 Task: Set the commit message "Added the logo" for committing the file upload in the repository "Javascript".
Action: Mouse moved to (1293, 222)
Screenshot: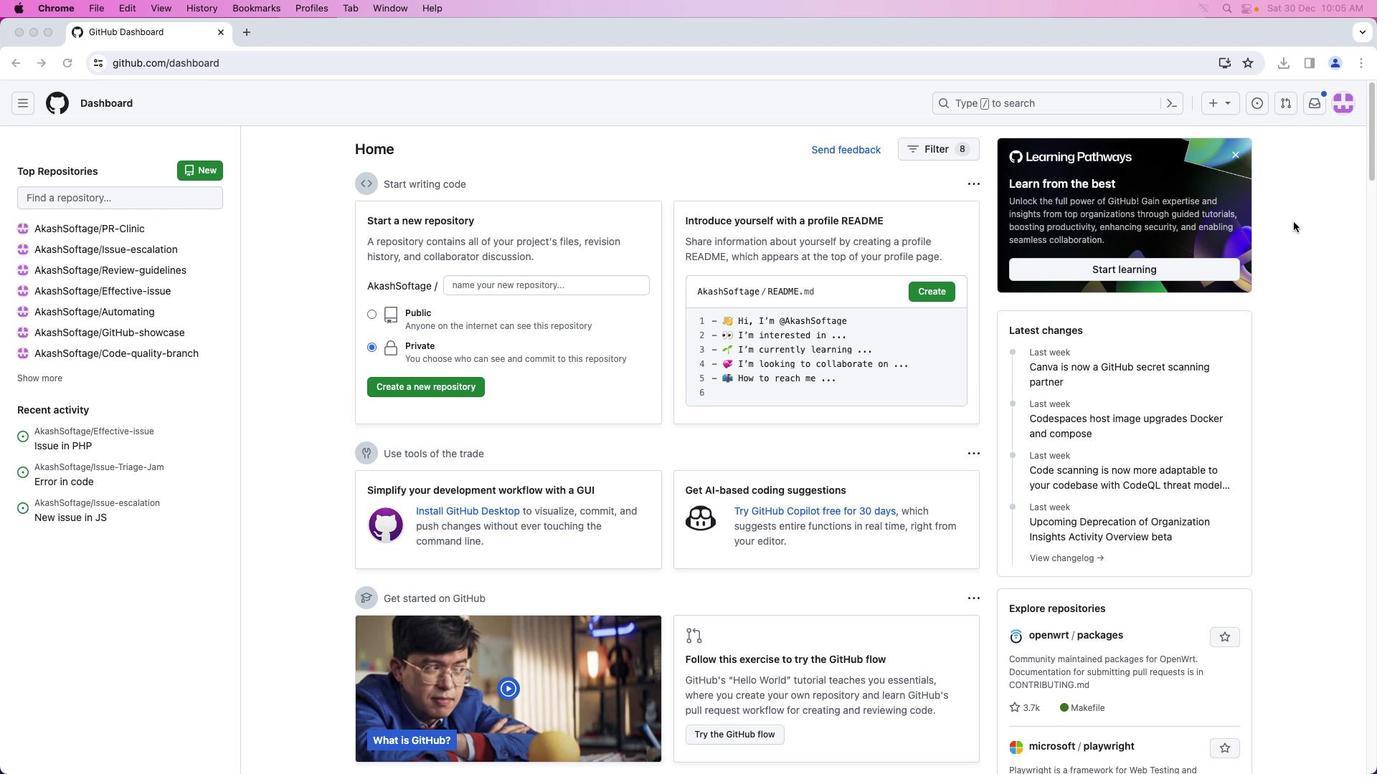 
Action: Mouse pressed left at (1293, 222)
Screenshot: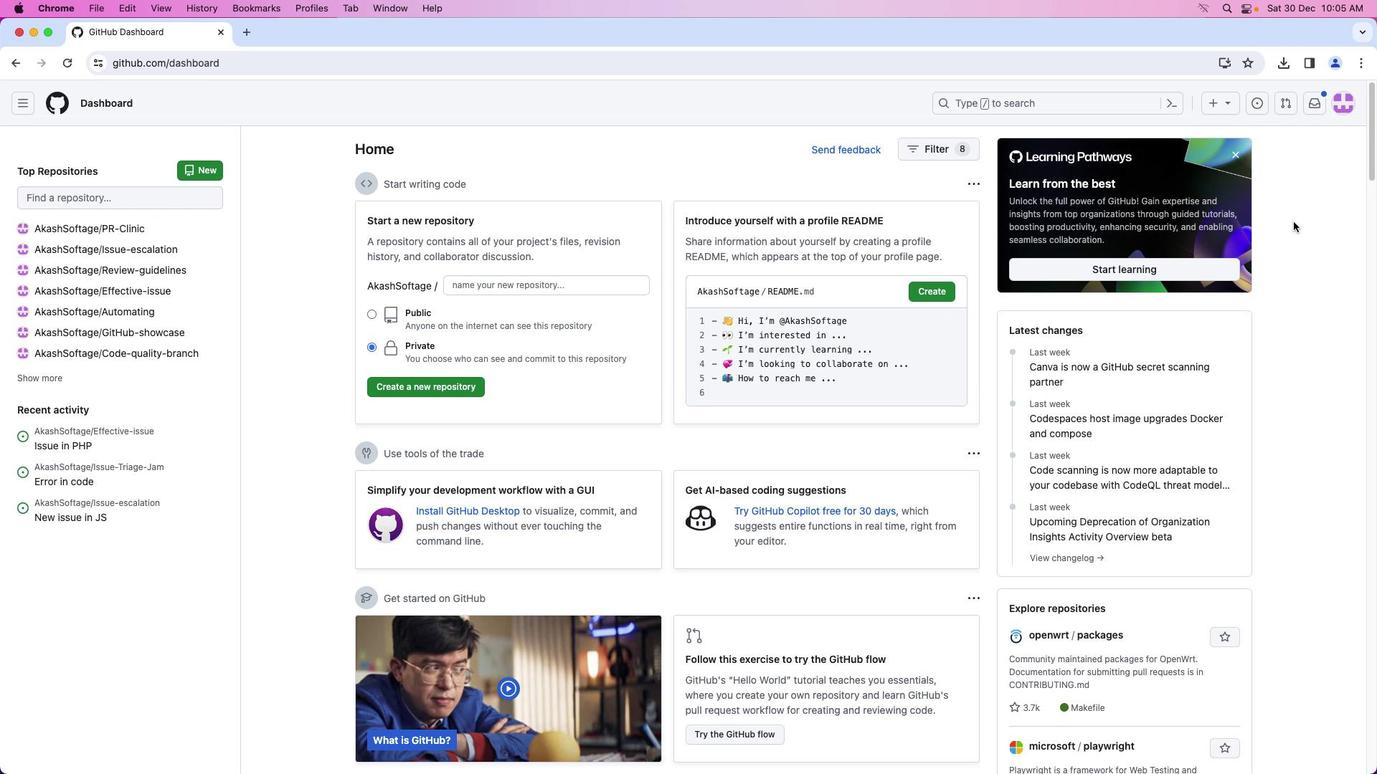 
Action: Mouse moved to (1346, 105)
Screenshot: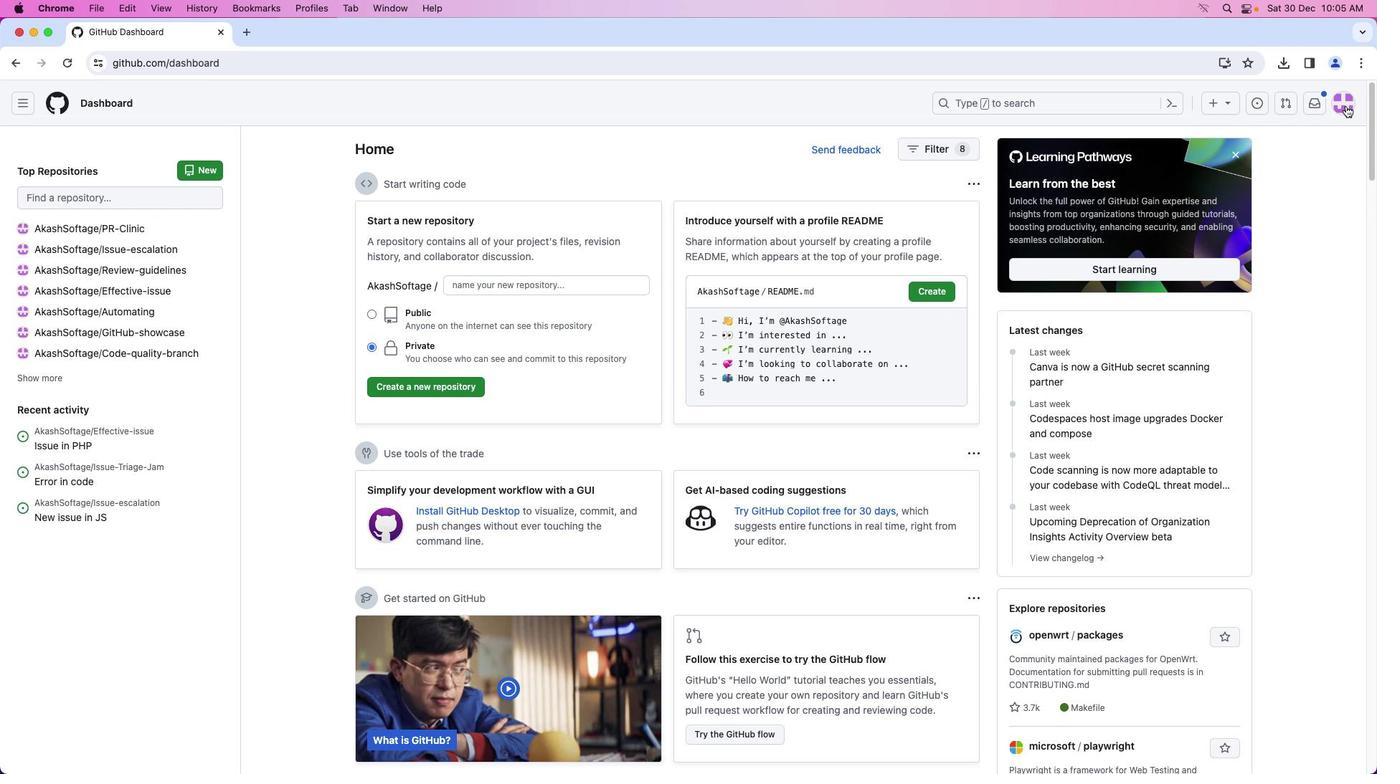 
Action: Mouse pressed left at (1346, 105)
Screenshot: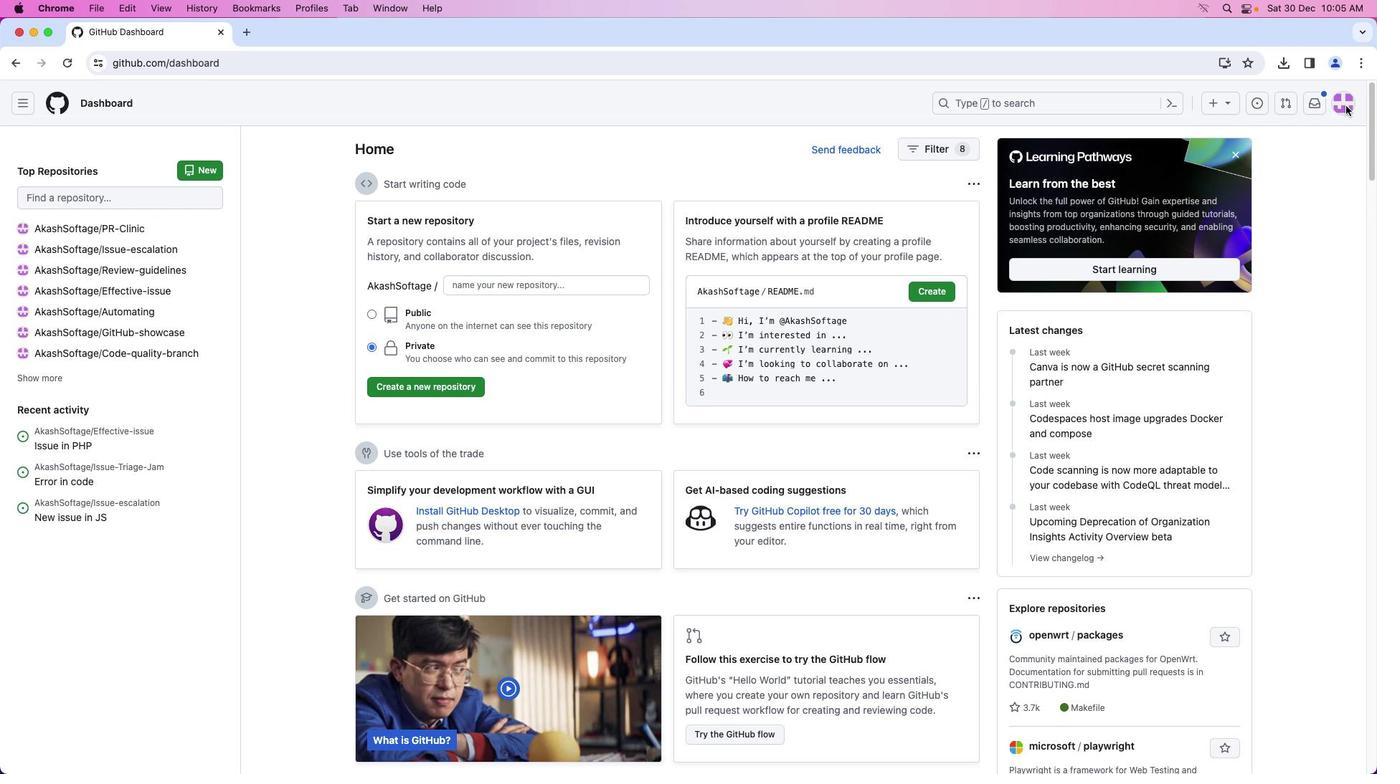 
Action: Mouse moved to (1304, 235)
Screenshot: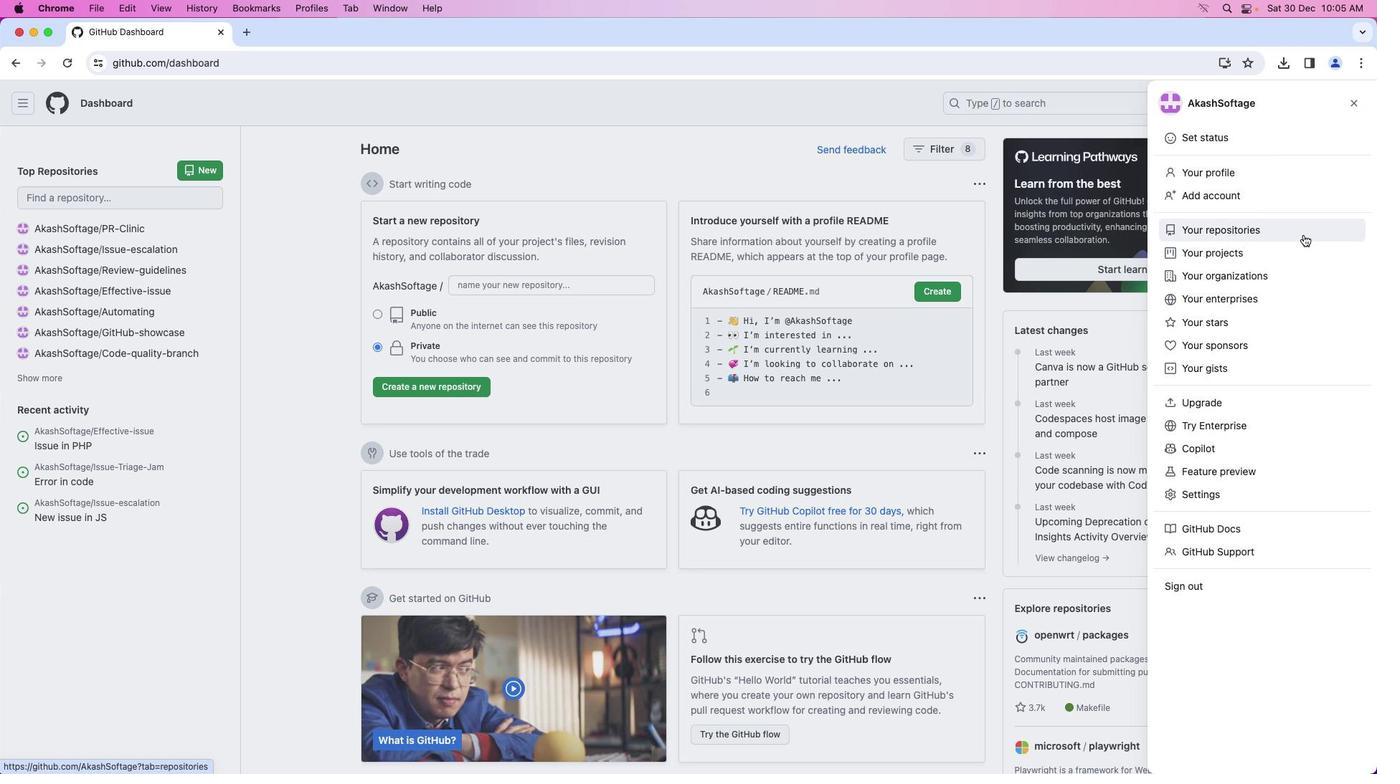 
Action: Mouse pressed left at (1304, 235)
Screenshot: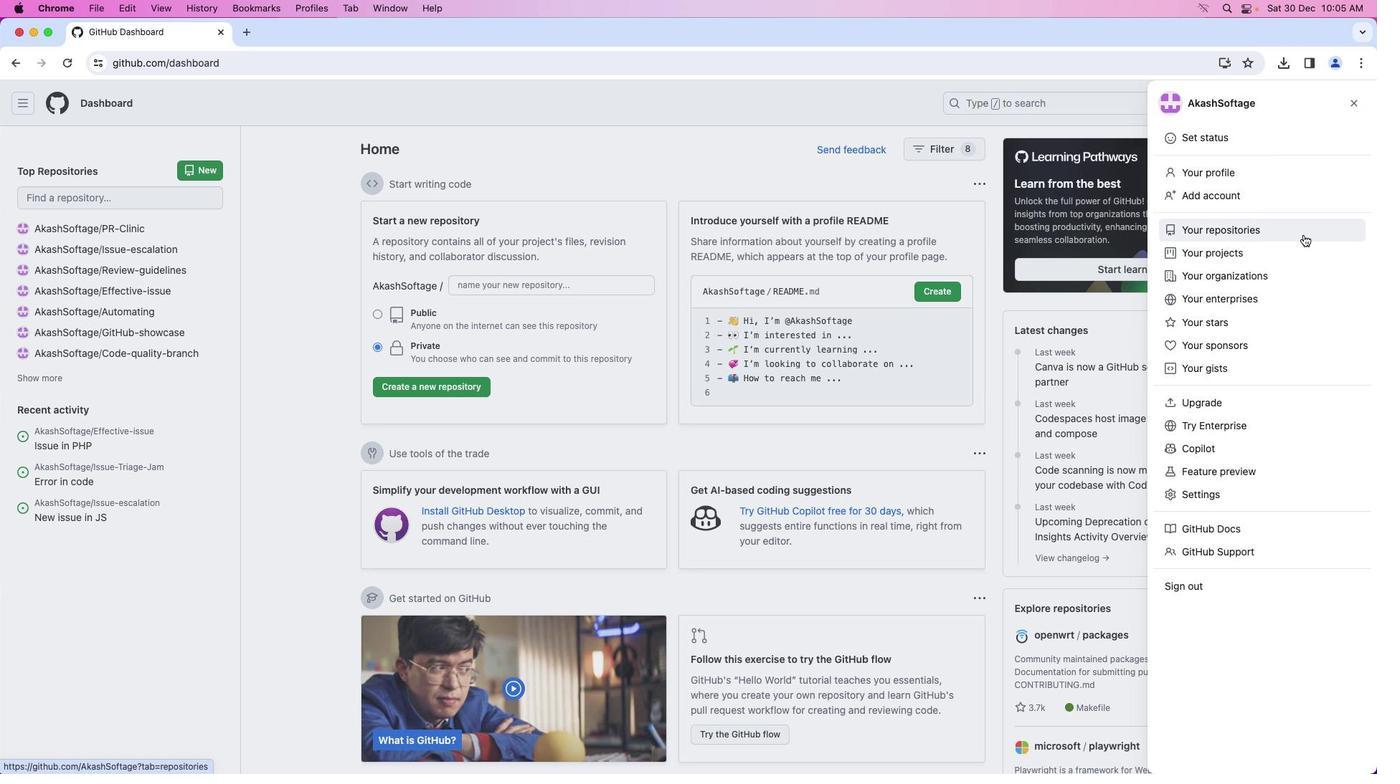 
Action: Mouse moved to (481, 238)
Screenshot: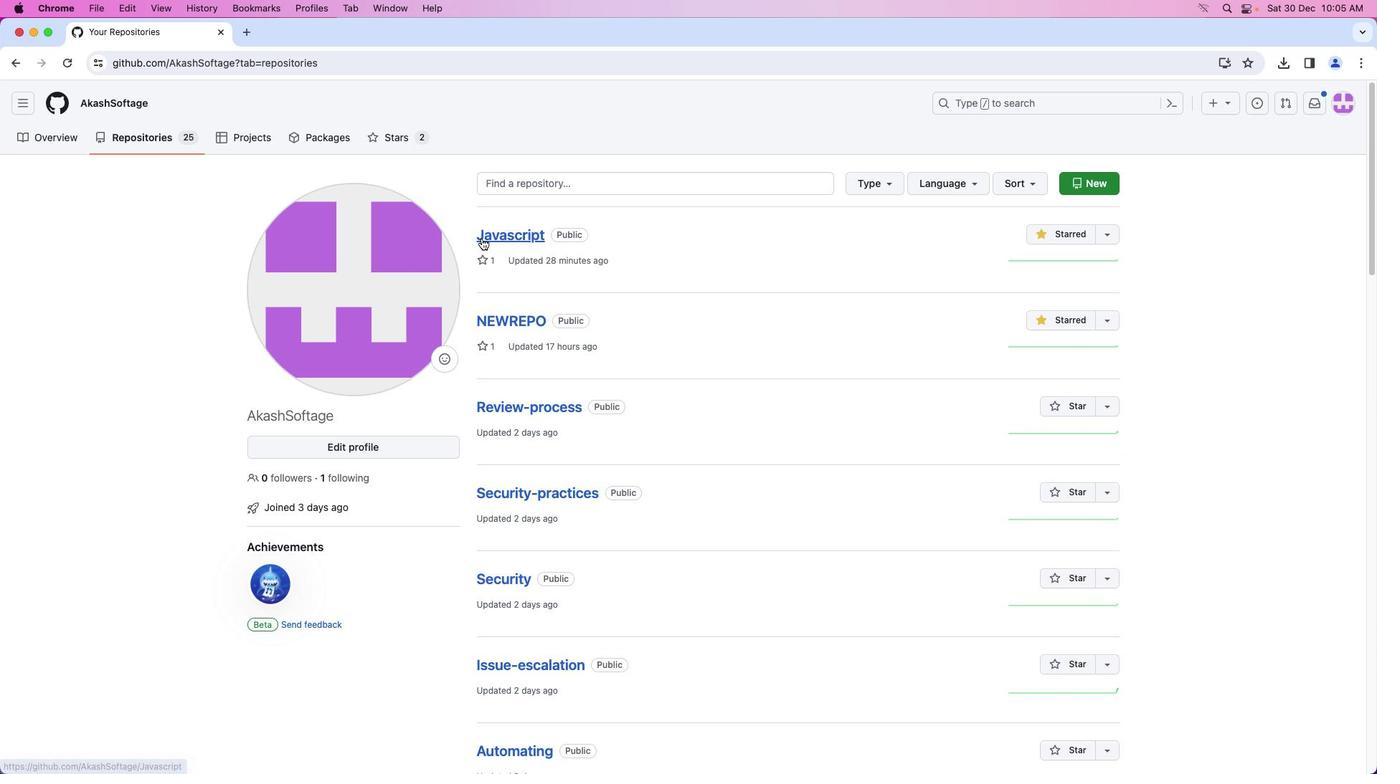 
Action: Mouse pressed left at (481, 238)
Screenshot: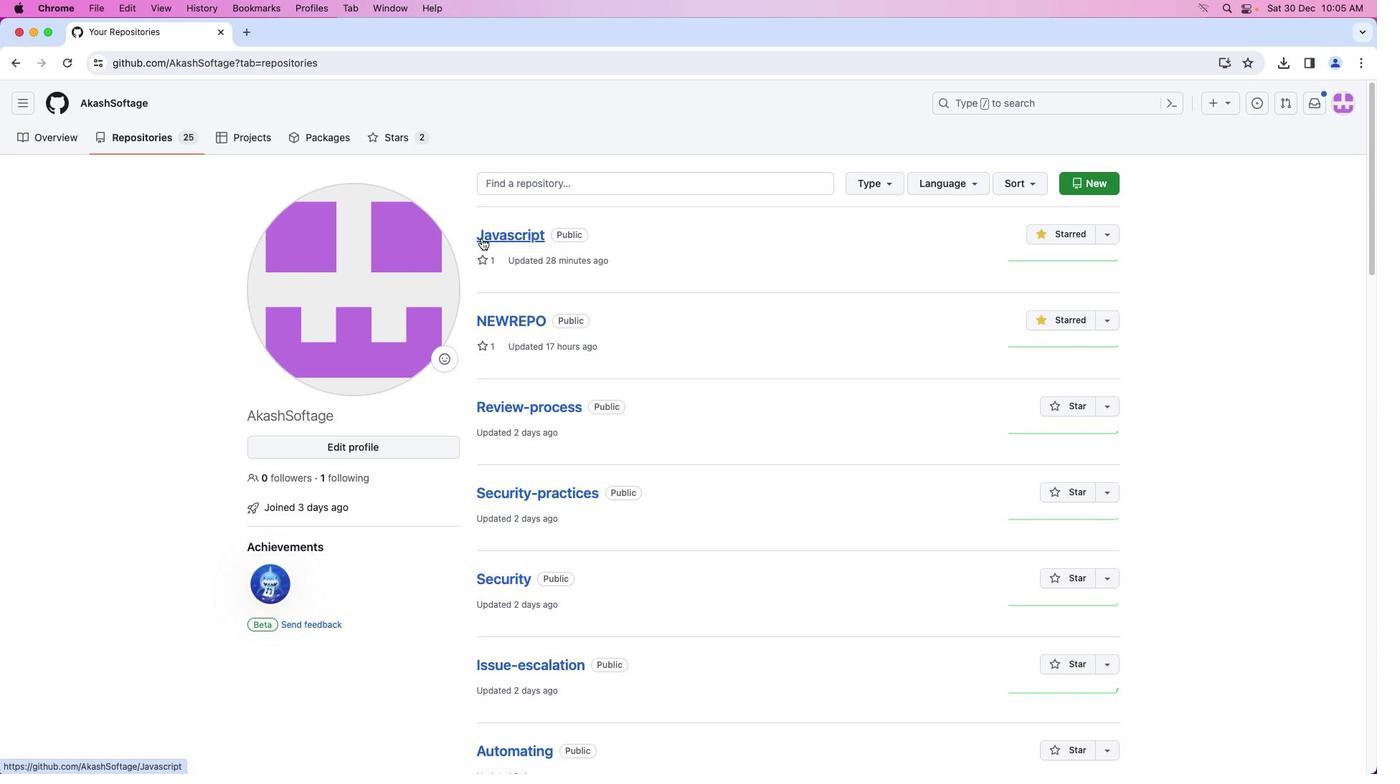 
Action: Mouse moved to (21, 144)
Screenshot: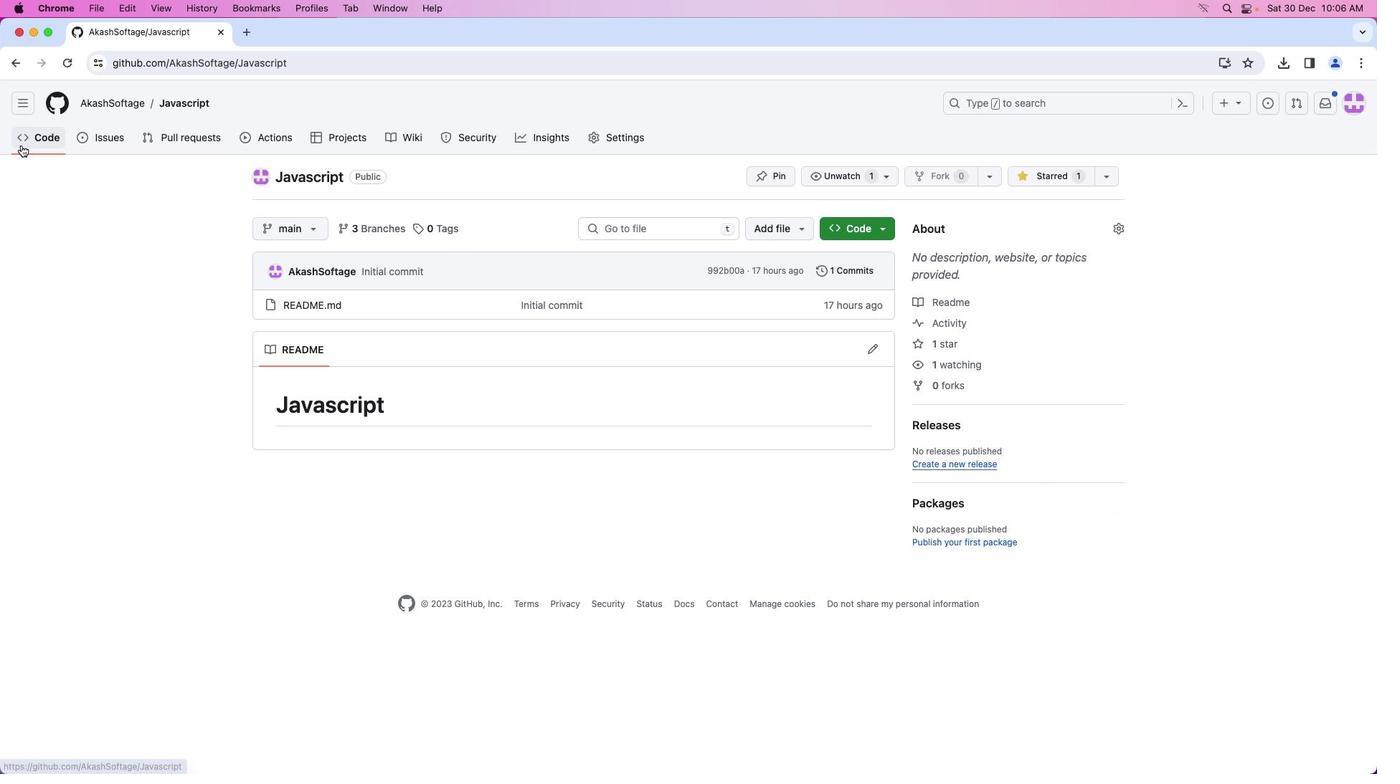 
Action: Mouse pressed left at (21, 144)
Screenshot: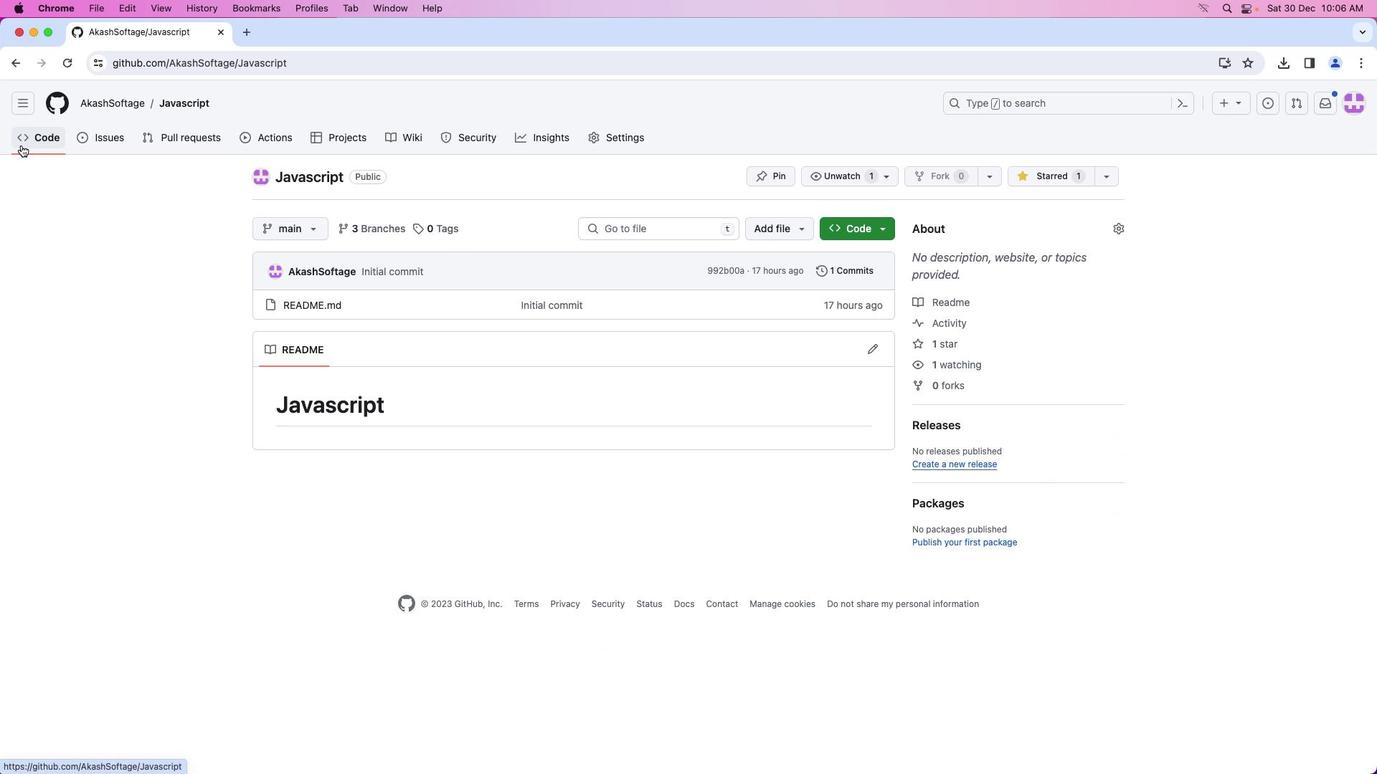 
Action: Mouse moved to (759, 231)
Screenshot: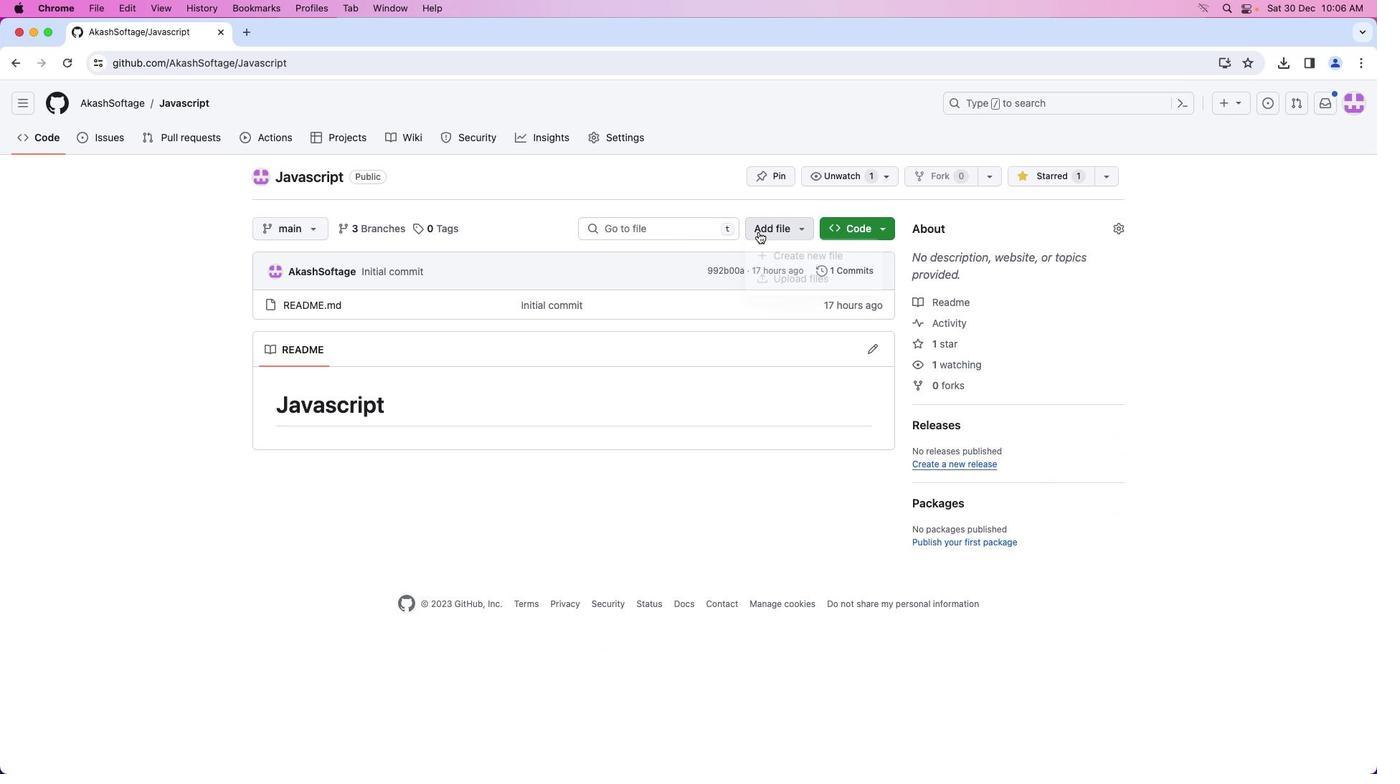 
Action: Mouse pressed left at (759, 231)
Screenshot: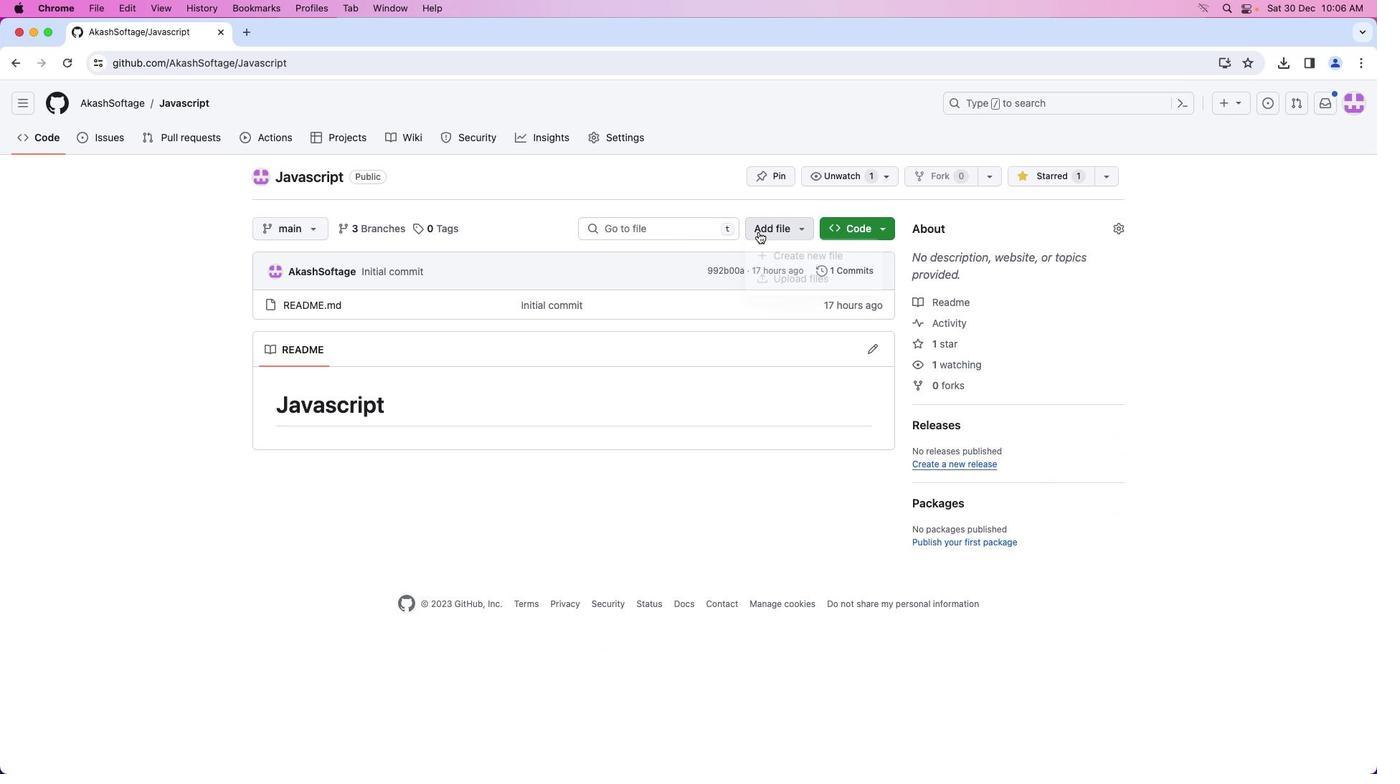 
Action: Mouse moved to (856, 284)
Screenshot: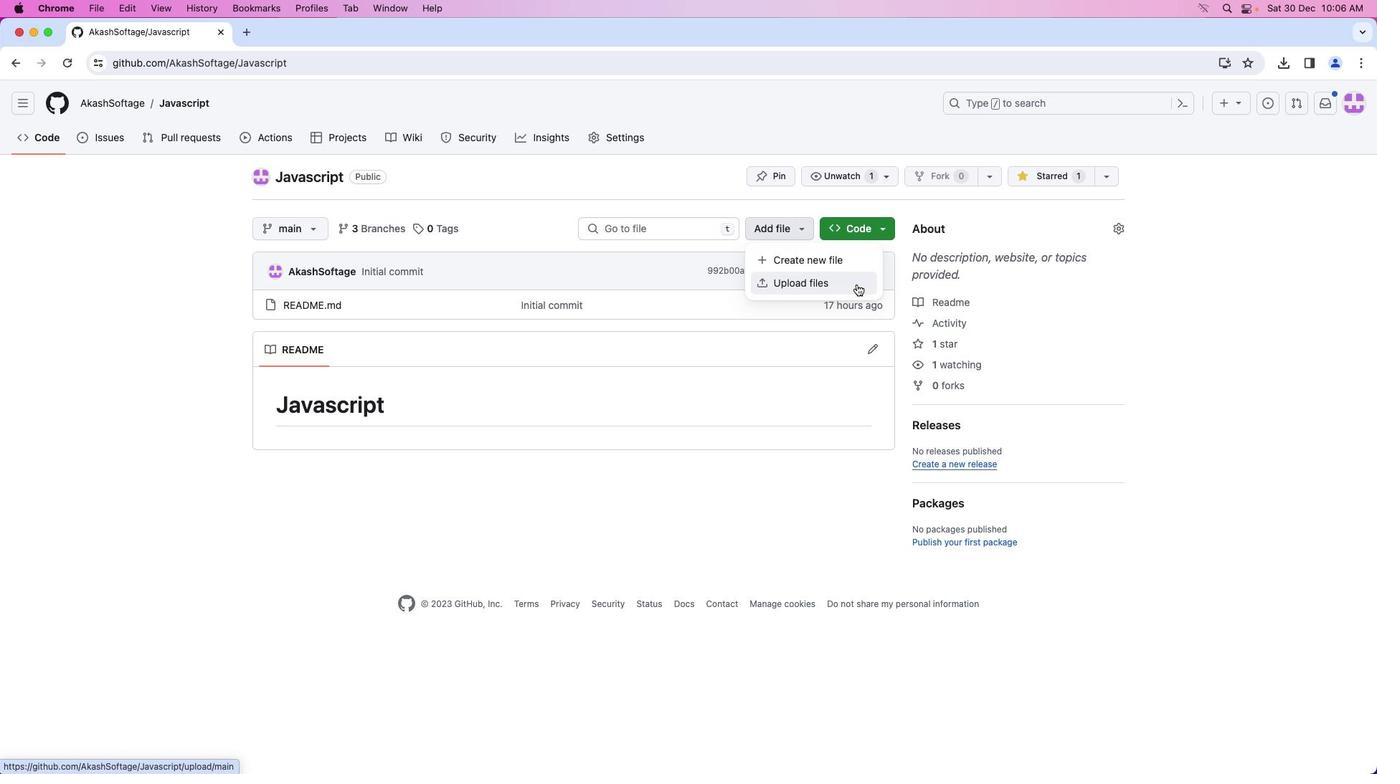 
Action: Mouse pressed left at (856, 284)
Screenshot: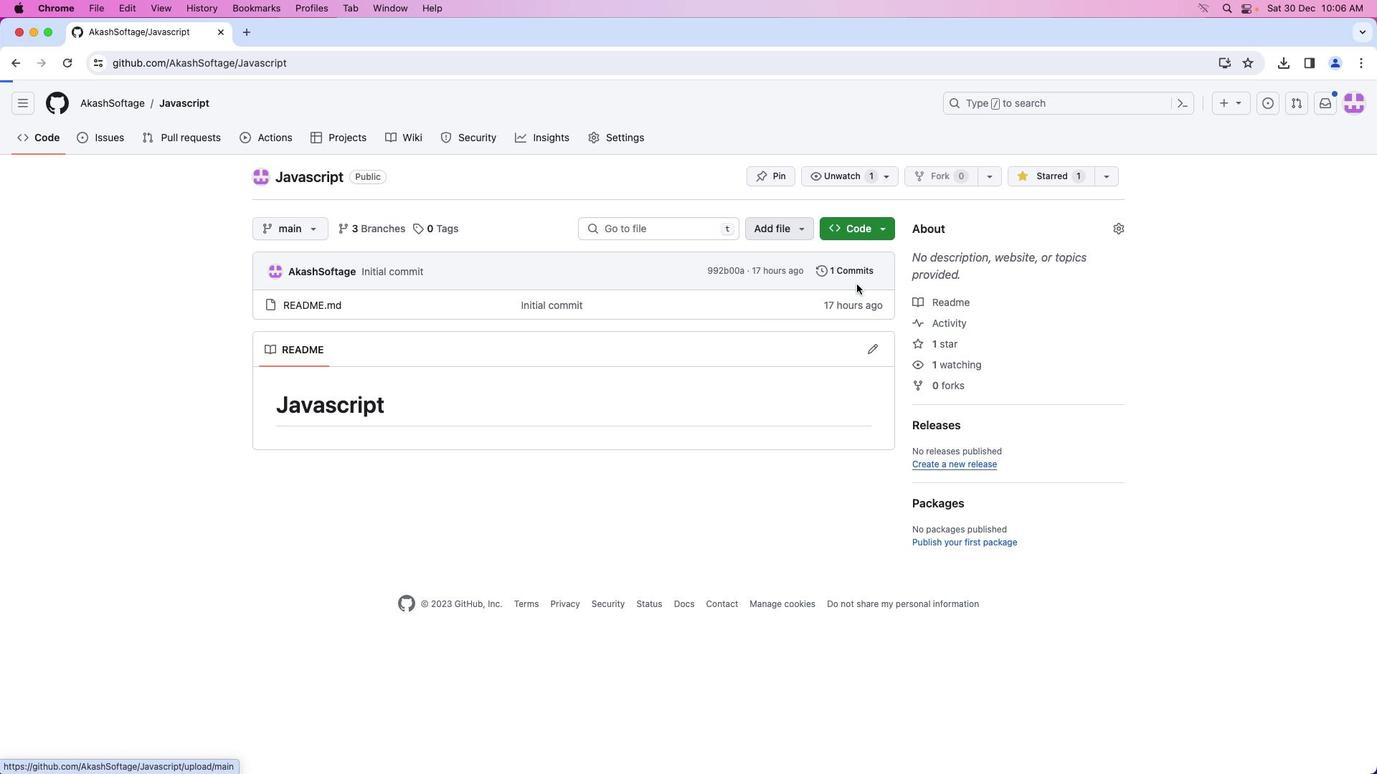 
Action: Mouse moved to (716, 329)
Screenshot: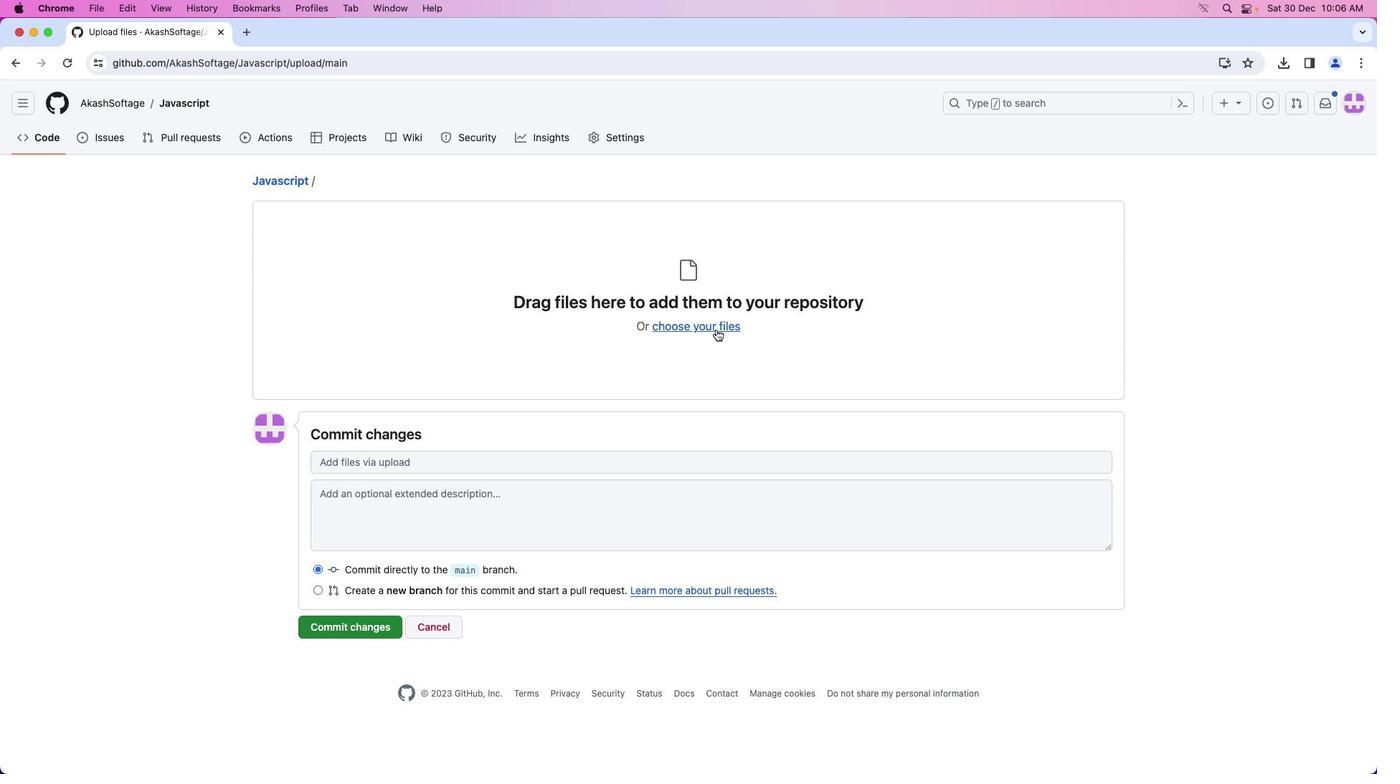 
Action: Mouse pressed left at (716, 329)
Screenshot: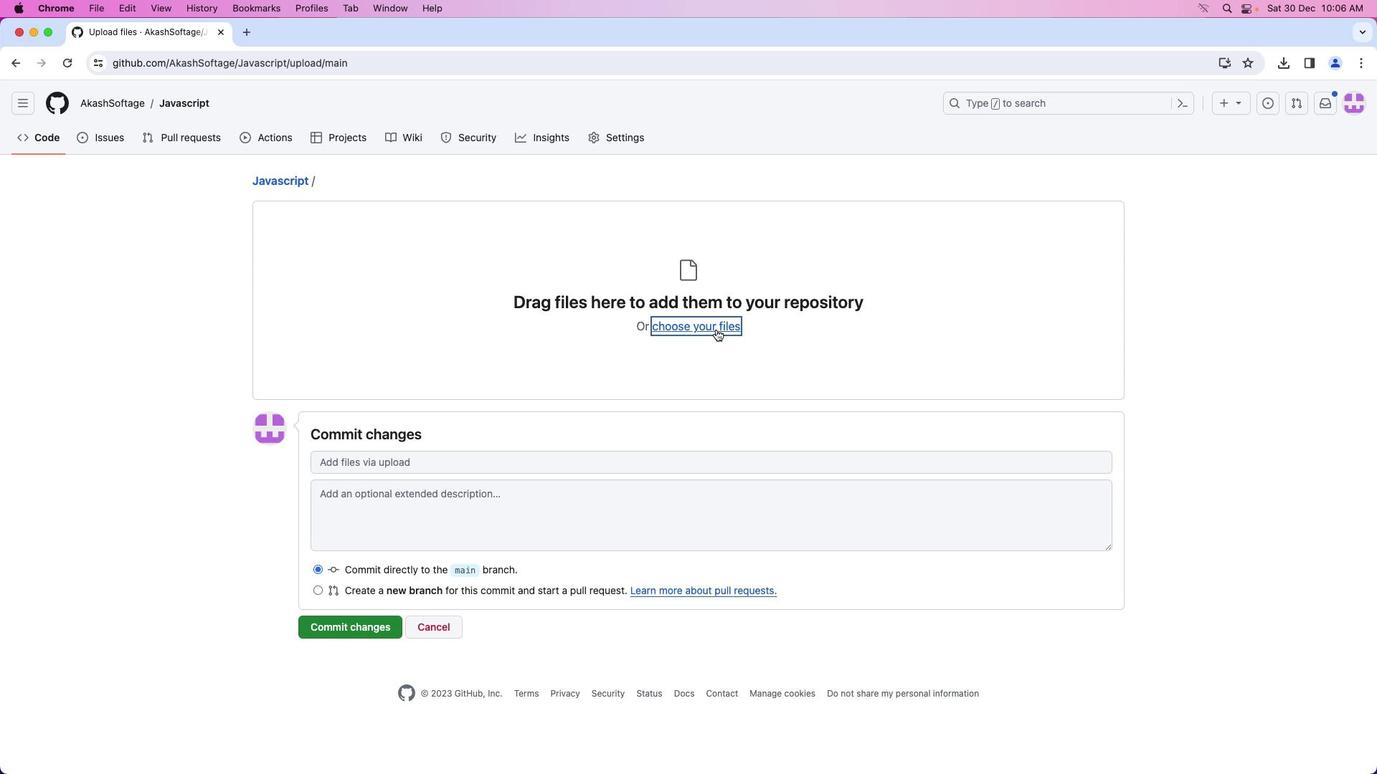 
Action: Mouse moved to (588, 290)
Screenshot: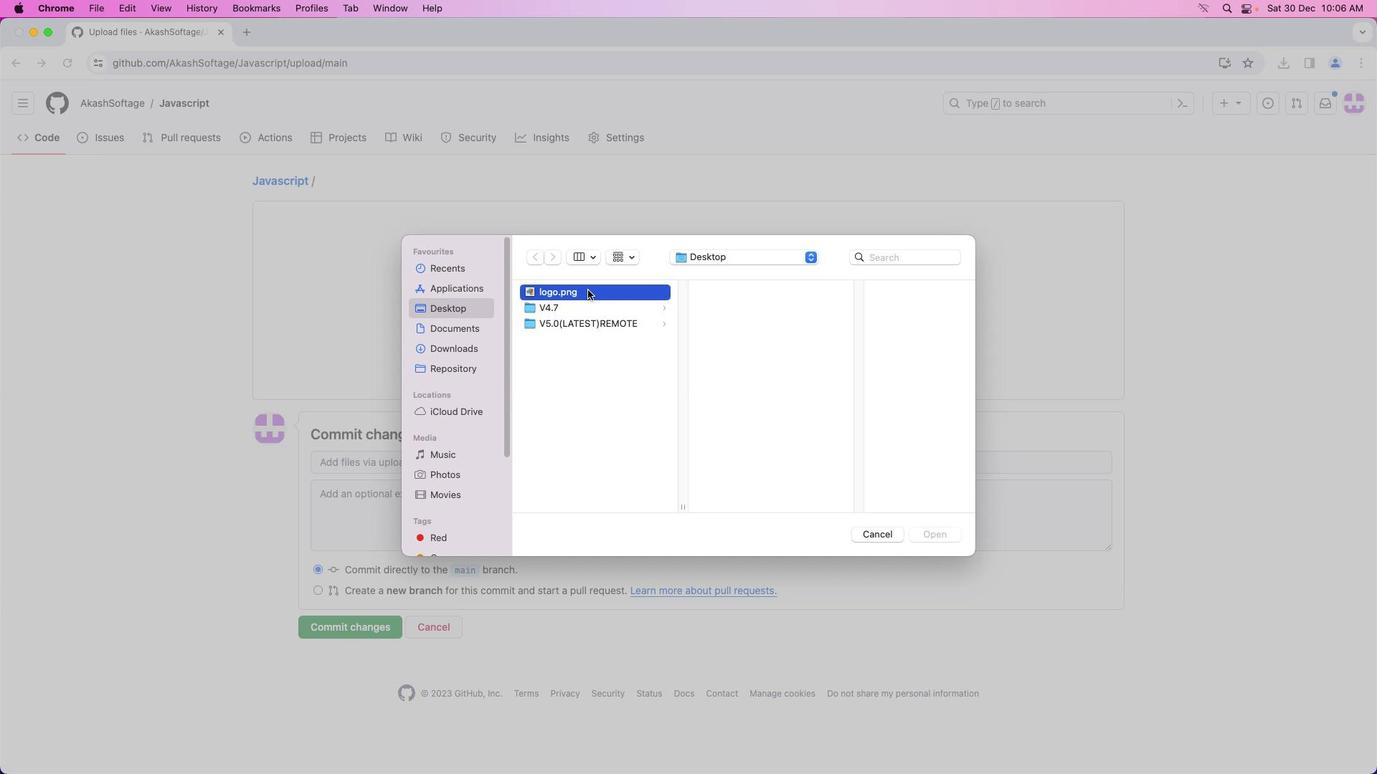 
Action: Mouse pressed left at (588, 290)
Screenshot: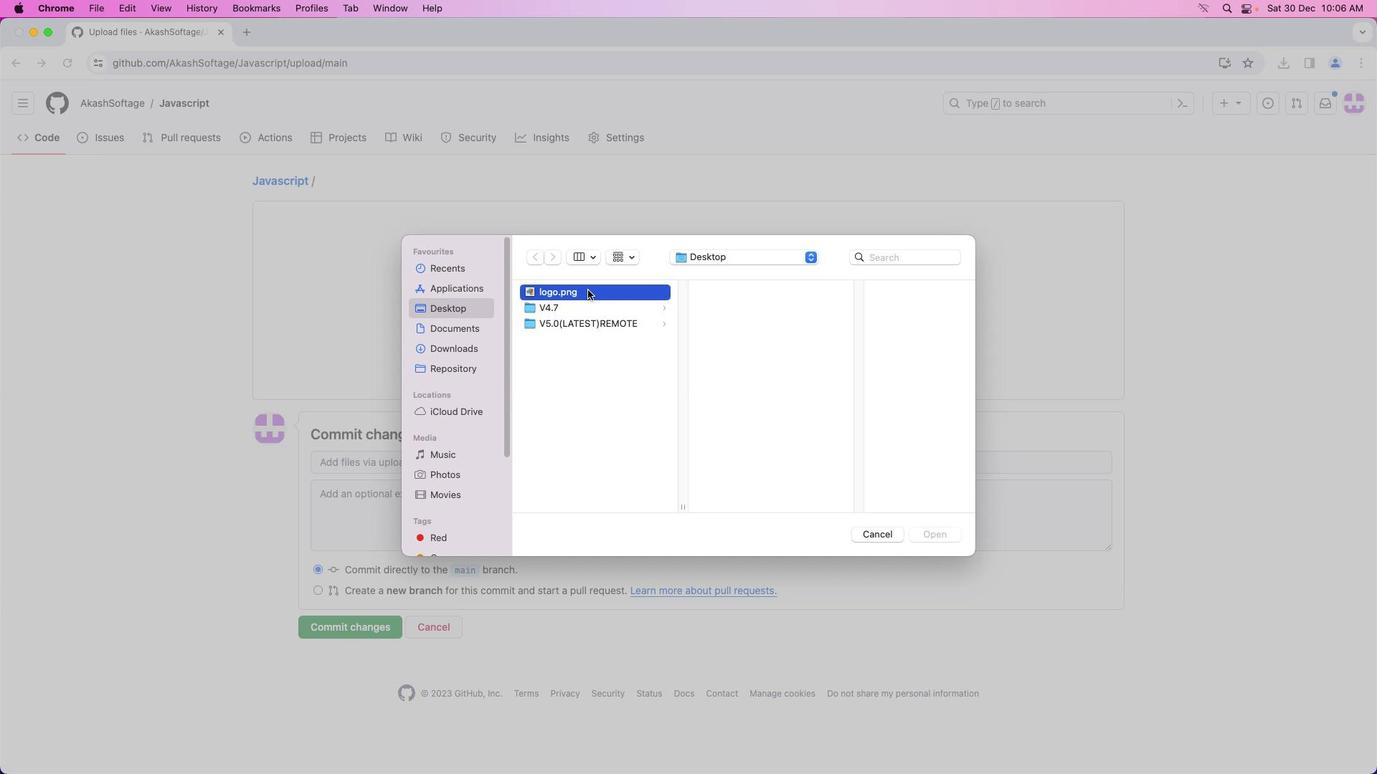 
Action: Mouse moved to (947, 535)
Screenshot: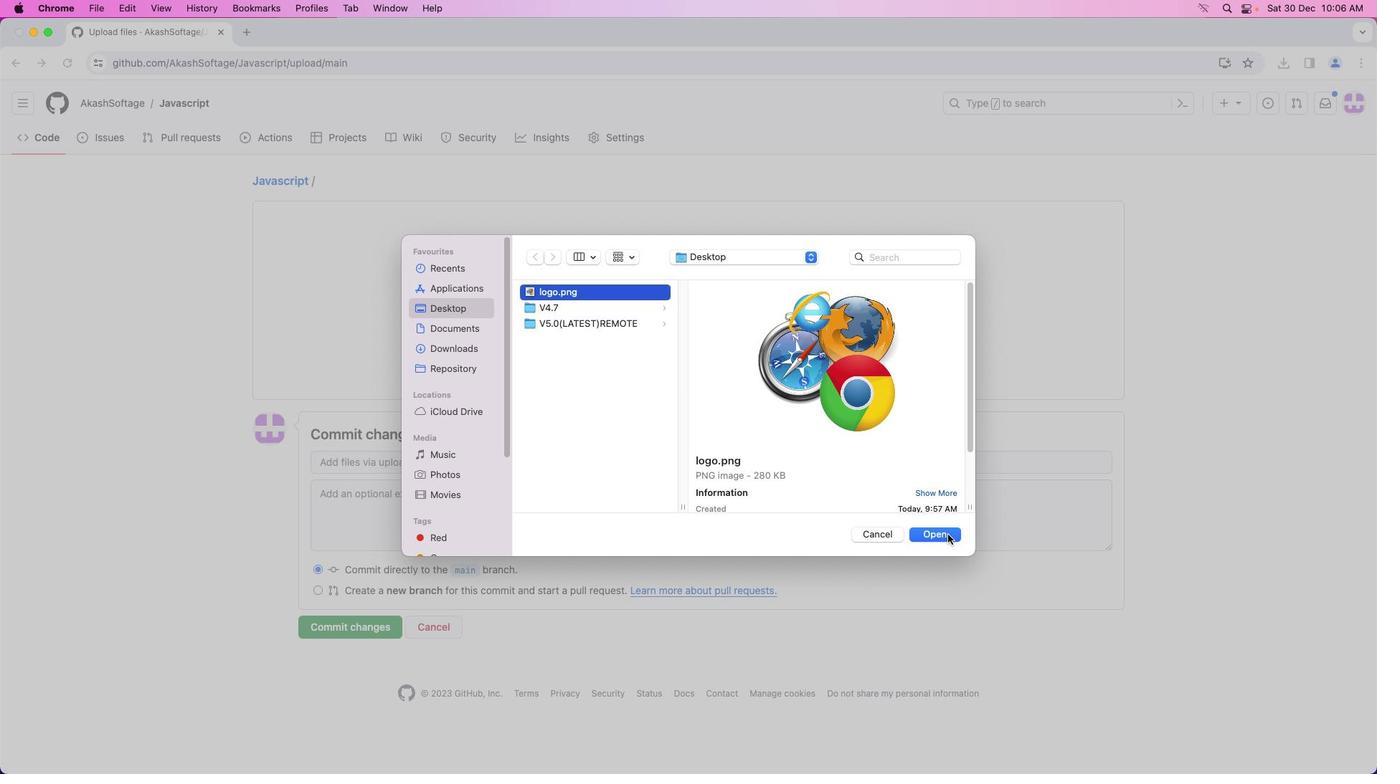 
Action: Mouse pressed left at (947, 535)
Screenshot: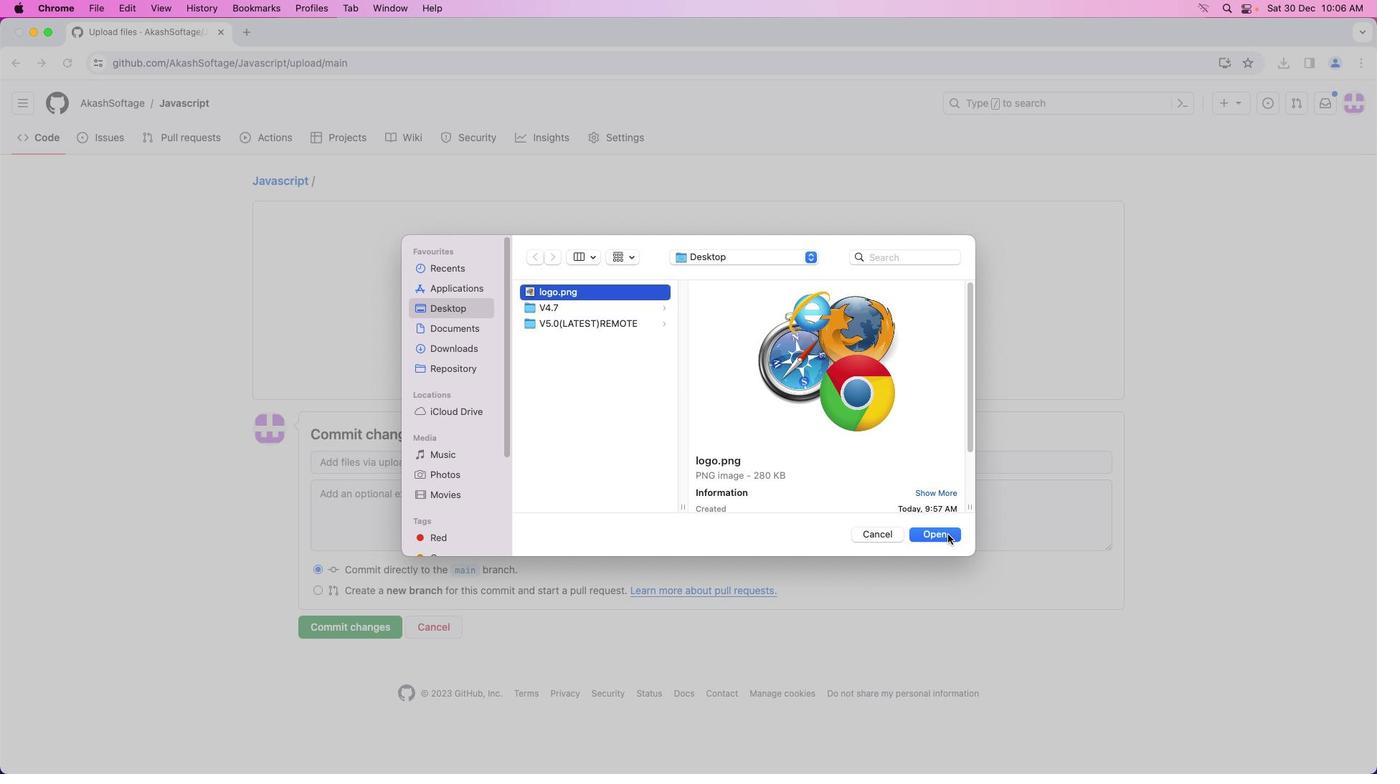 
Action: Mouse moved to (793, 517)
Screenshot: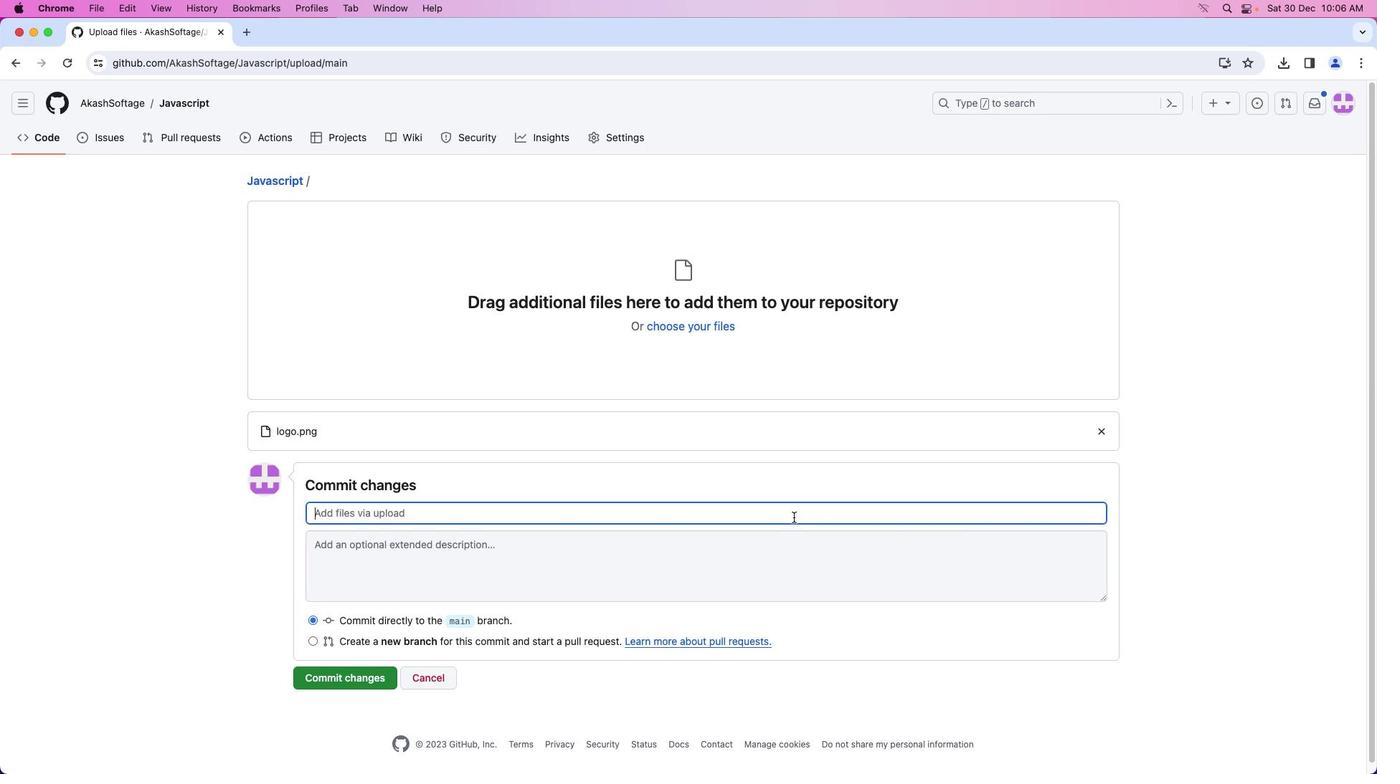 
Action: Mouse pressed left at (793, 517)
Screenshot: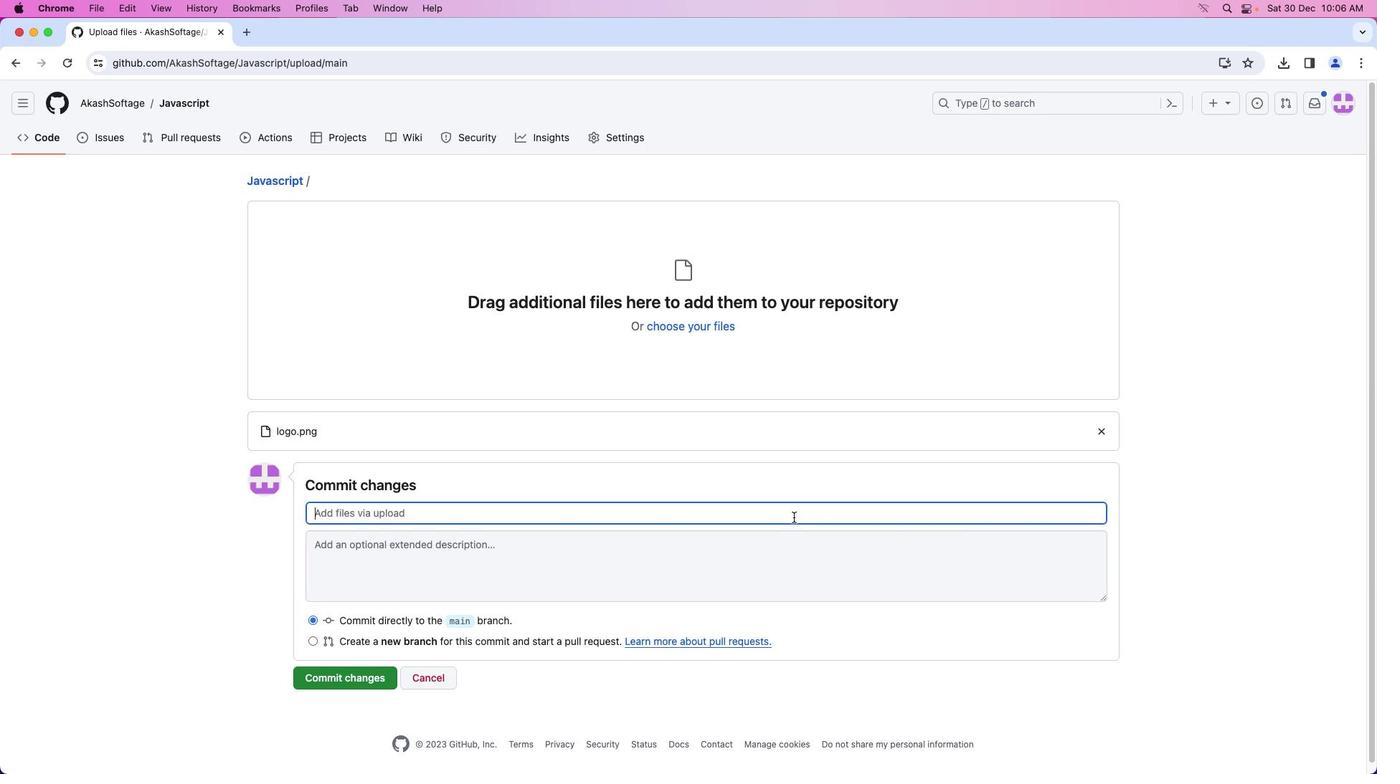 
Action: Mouse moved to (793, 517)
Screenshot: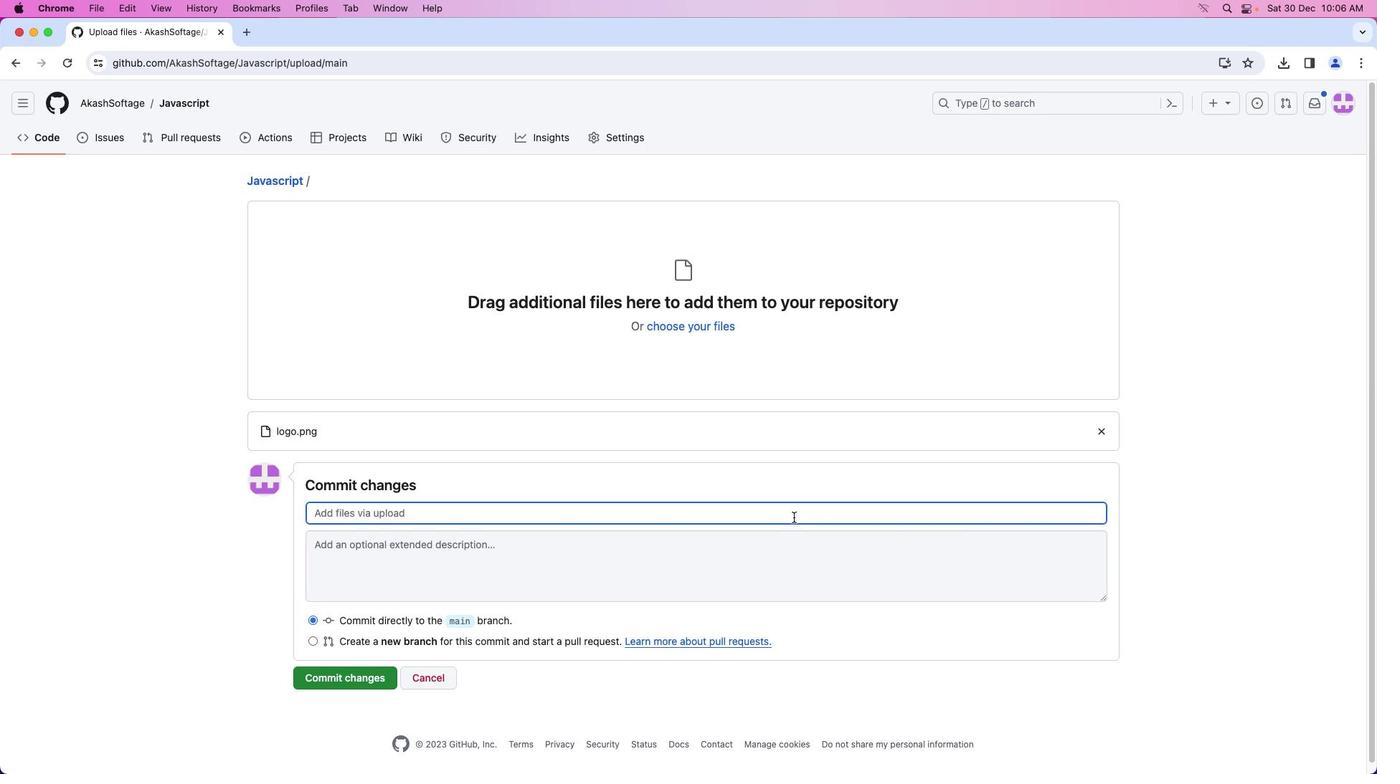 
Action: Key pressed Key.caps_lock'a'Key.caps_lockKey.backspace'A'Key.caps_lock'd''d''e''d'Key.space'a'Key.backspace't''h''e'Key.space'l''o''g''o'
Screenshot: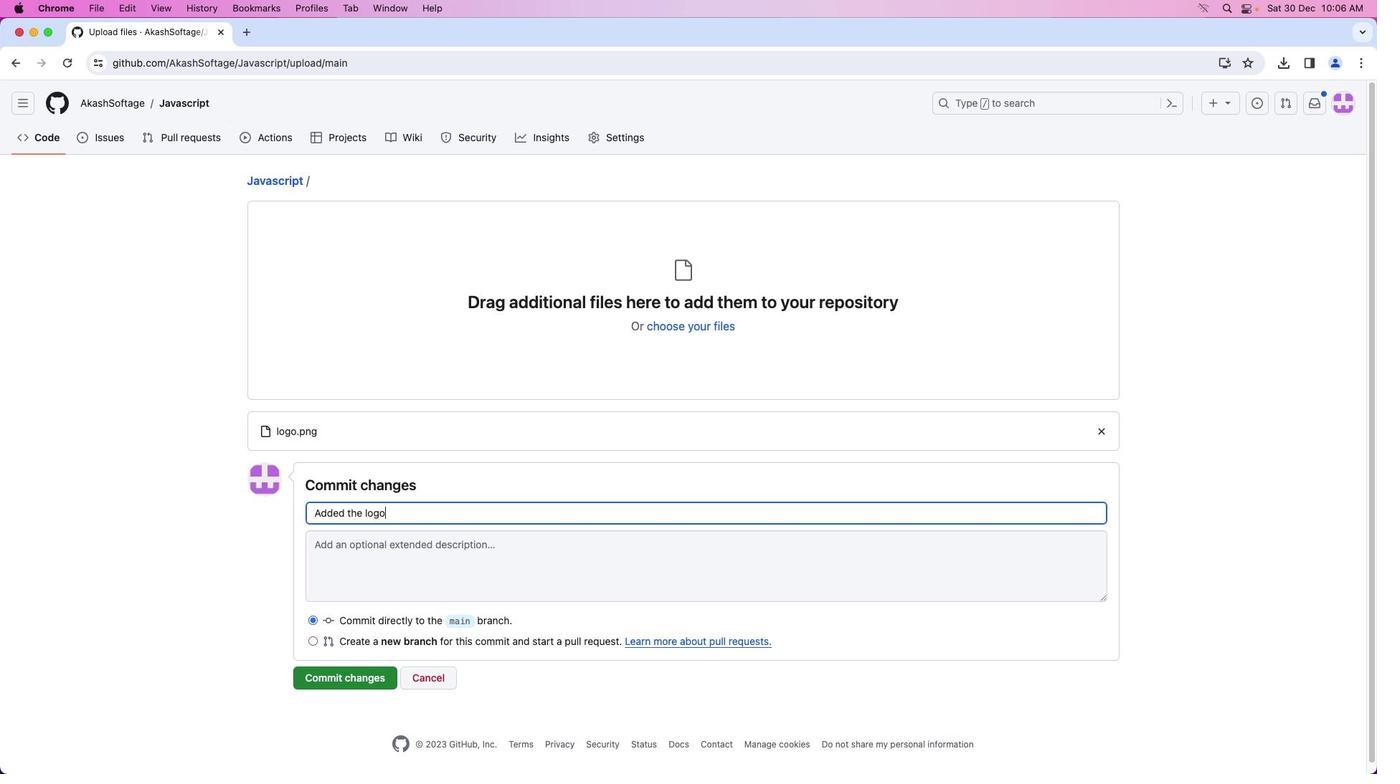
Action: Mouse moved to (320, 708)
Screenshot: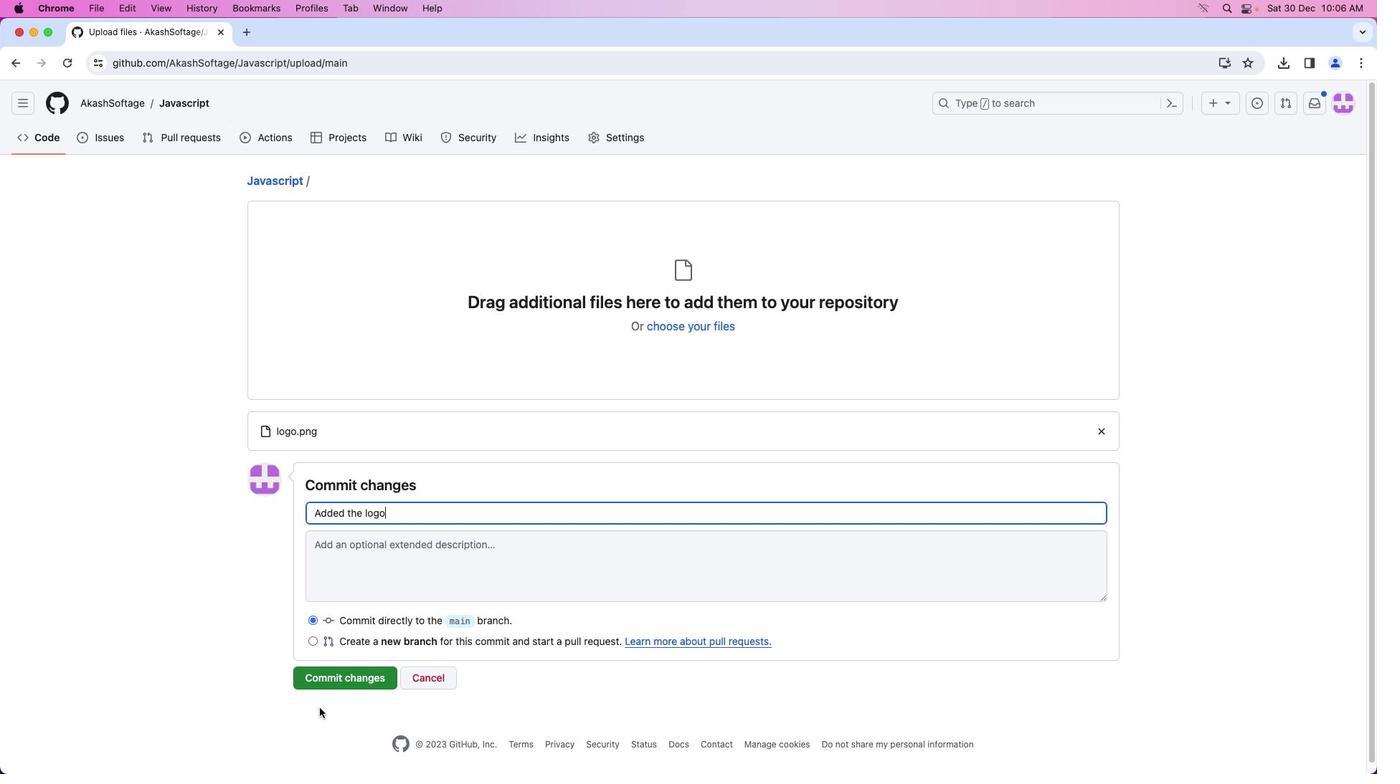 
Action: Mouse pressed left at (320, 708)
Screenshot: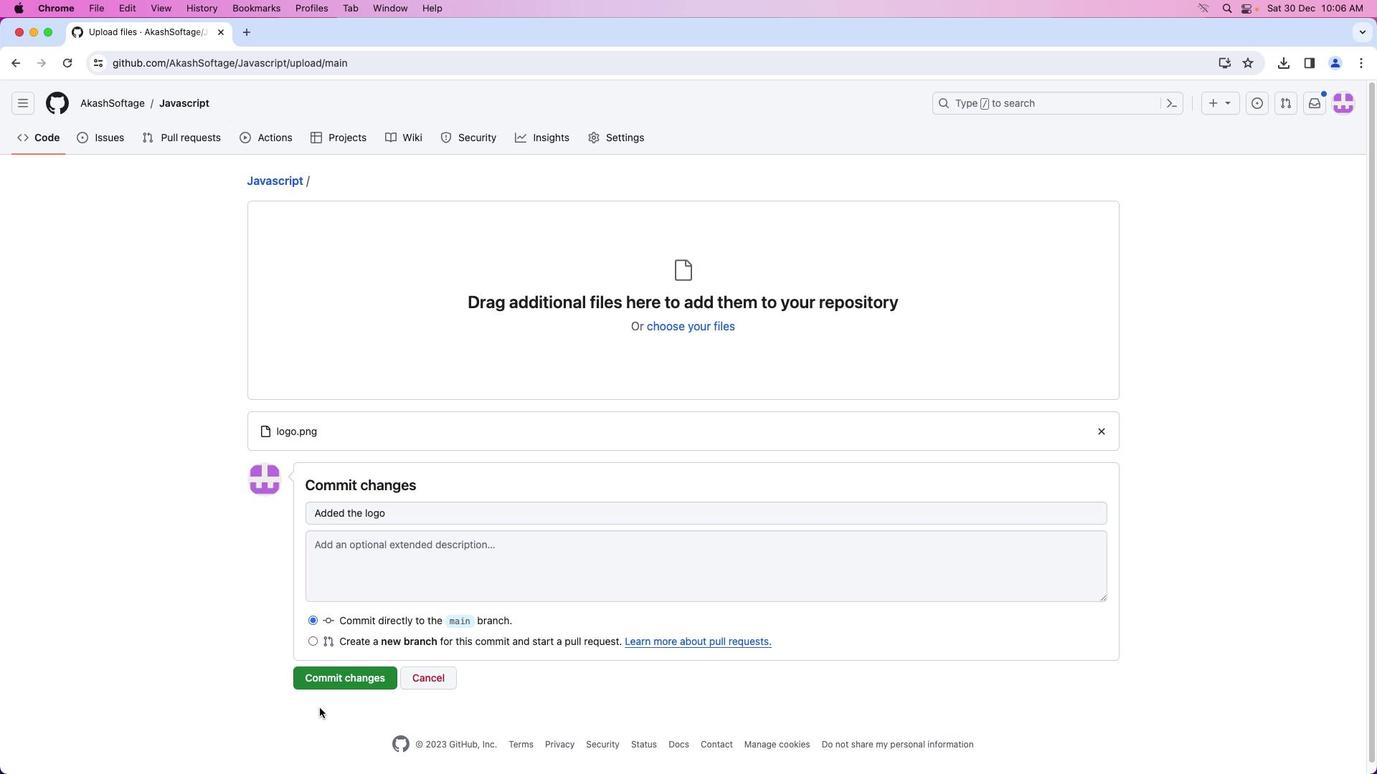 
Action: Mouse moved to (365, 678)
Screenshot: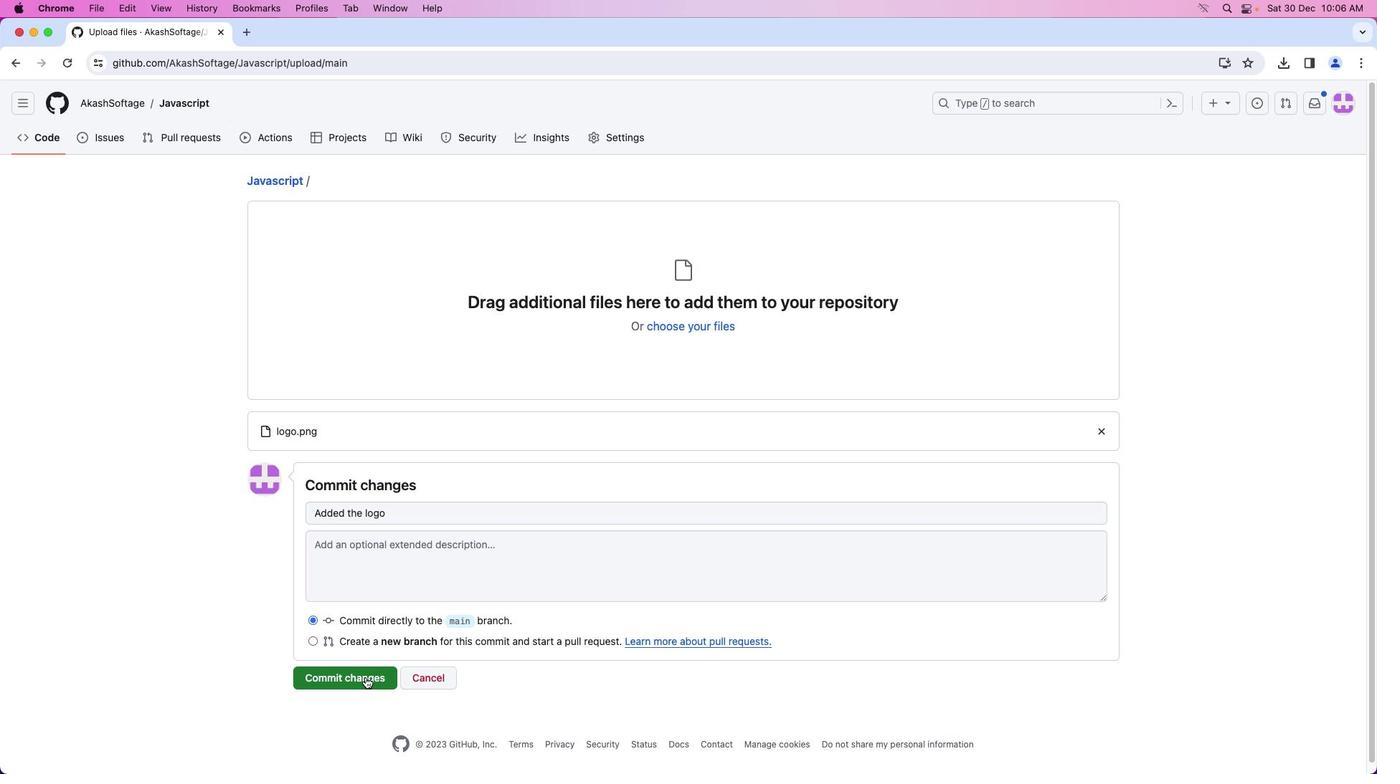 
Action: Mouse pressed left at (365, 678)
Screenshot: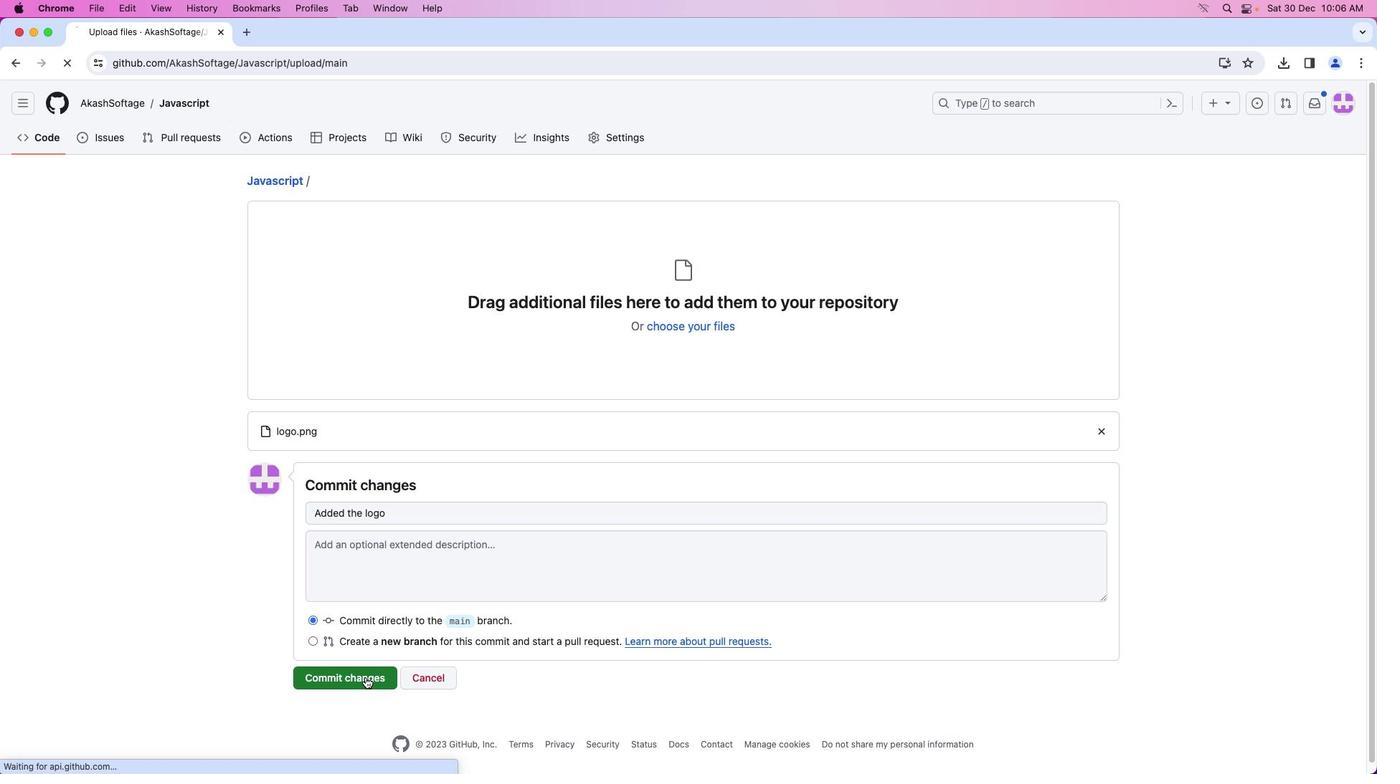 
Action: Mouse moved to (365, 678)
Screenshot: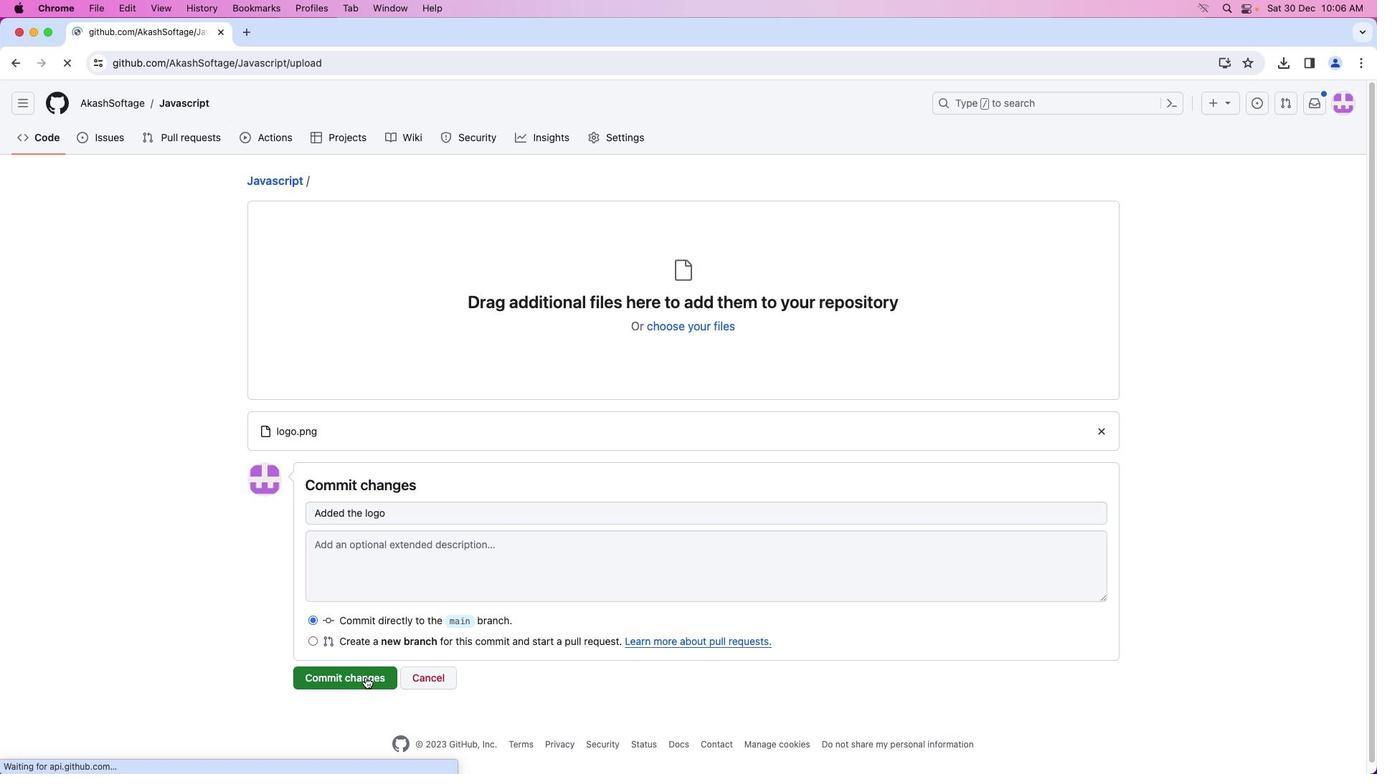 
